 Task: Add Ancient Nutrition Pure Bone Broth Collagen to the cart.
Action: Mouse moved to (254, 115)
Screenshot: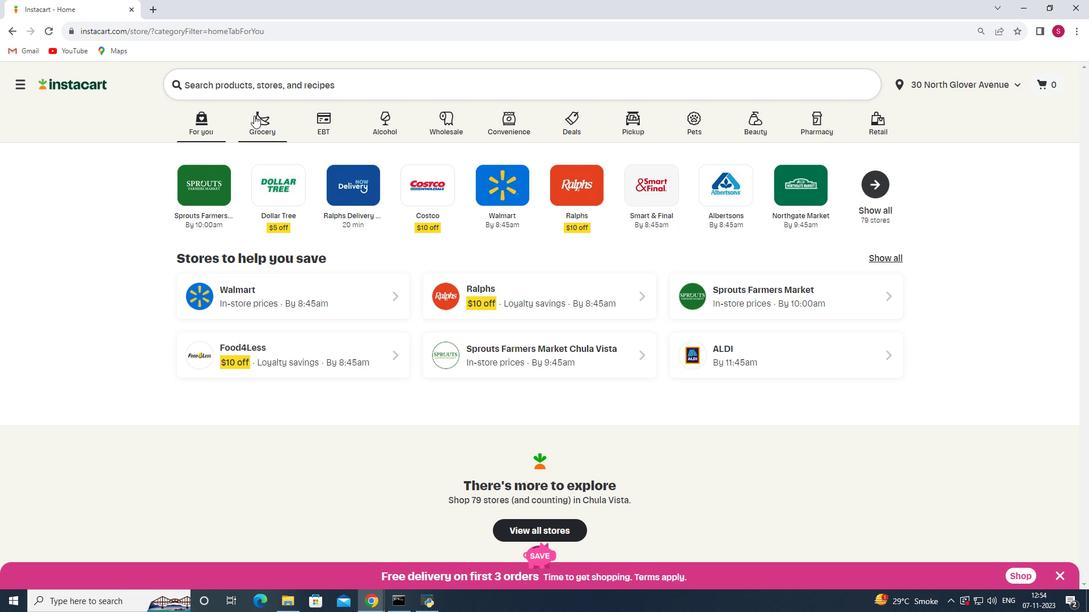 
Action: Mouse pressed left at (254, 115)
Screenshot: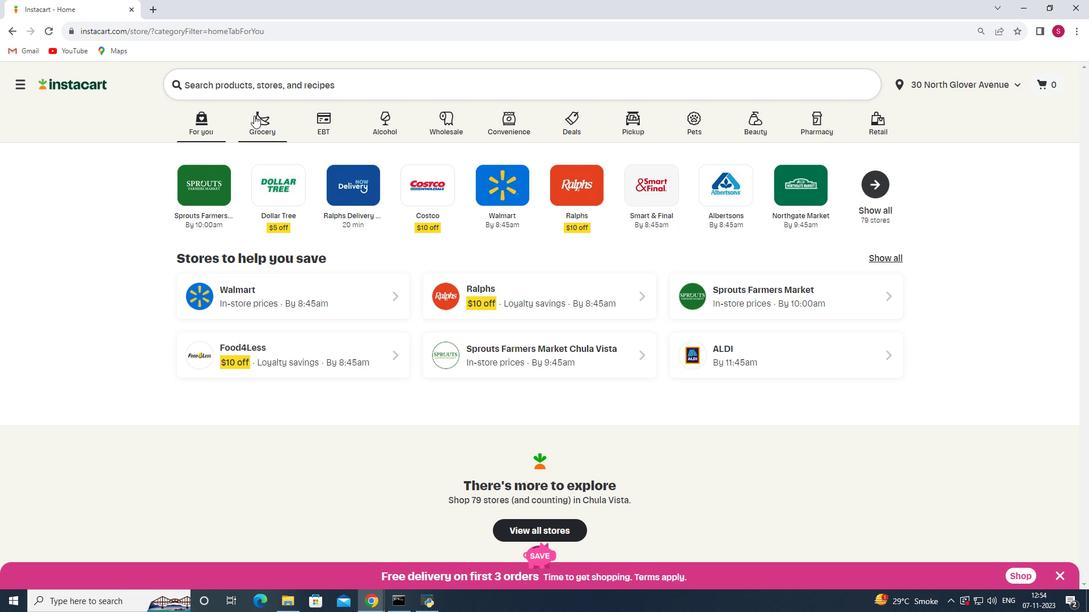 
Action: Mouse moved to (237, 315)
Screenshot: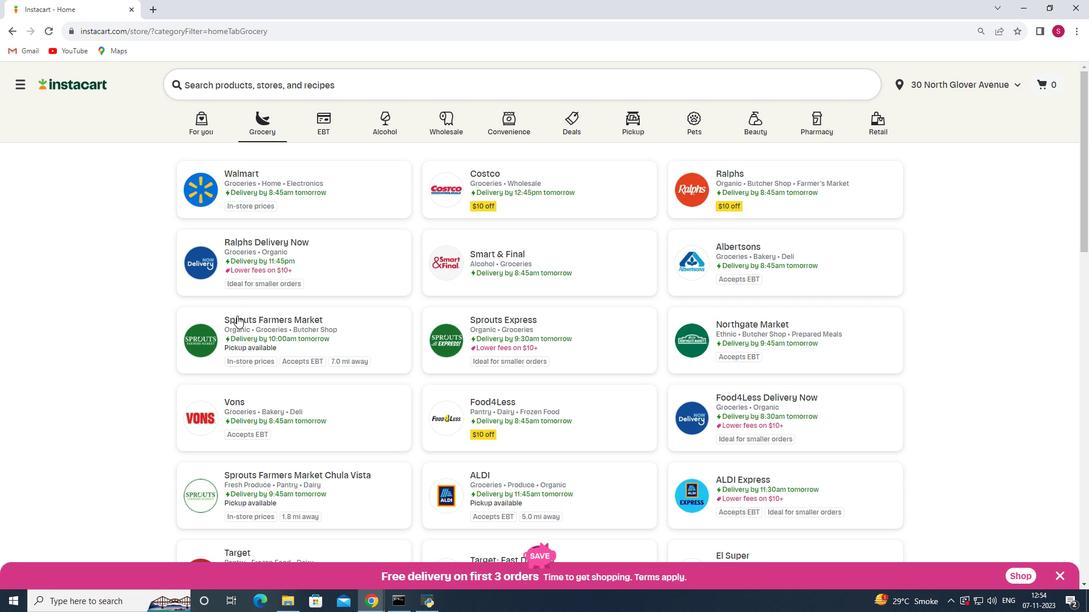 
Action: Mouse pressed left at (237, 315)
Screenshot: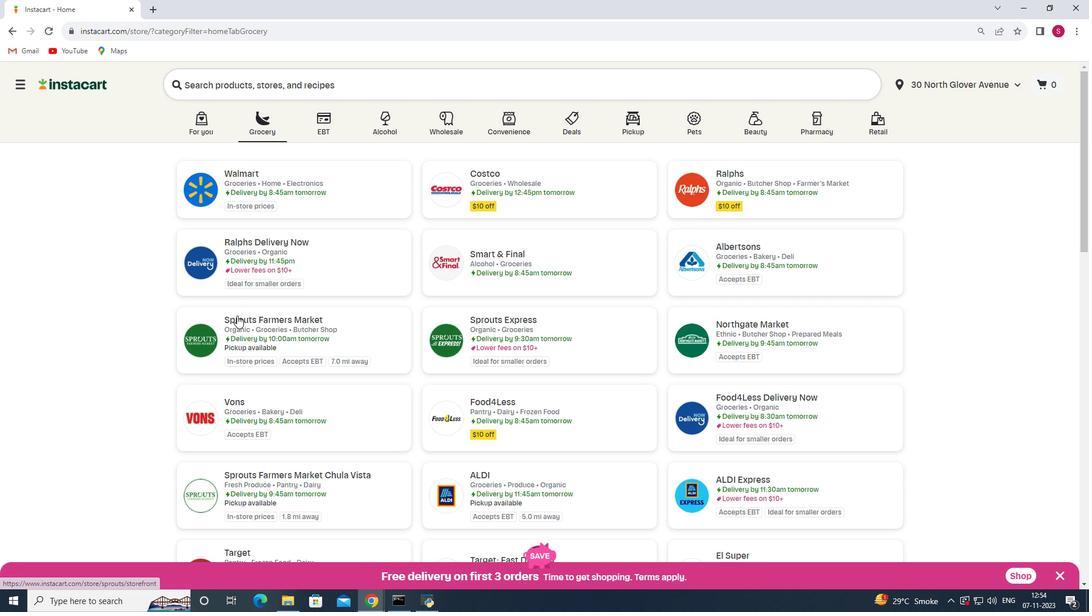 
Action: Mouse moved to (96, 322)
Screenshot: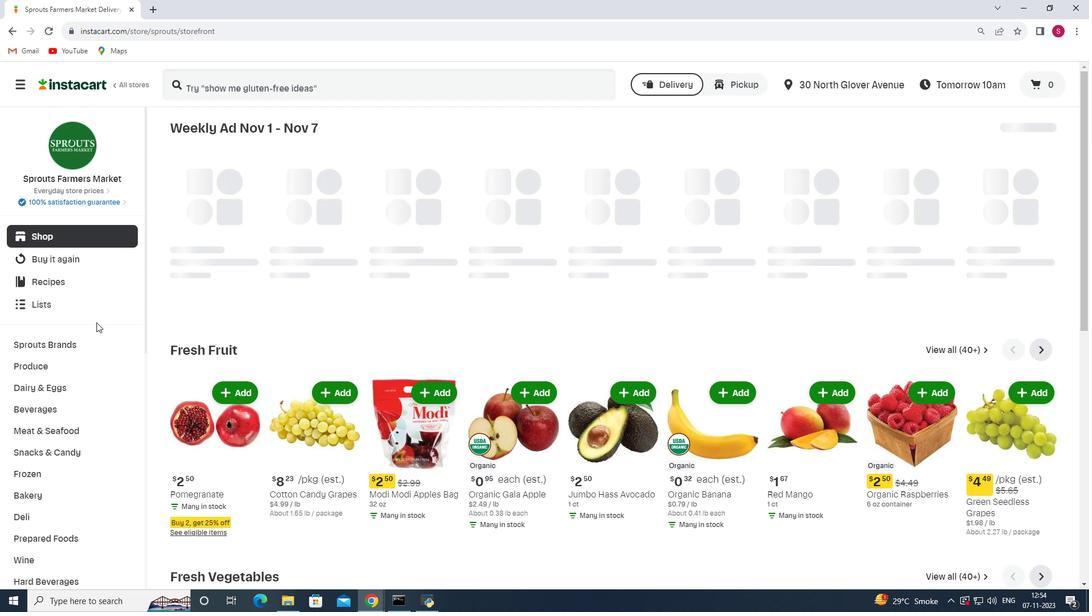 
Action: Mouse scrolled (96, 322) with delta (0, 0)
Screenshot: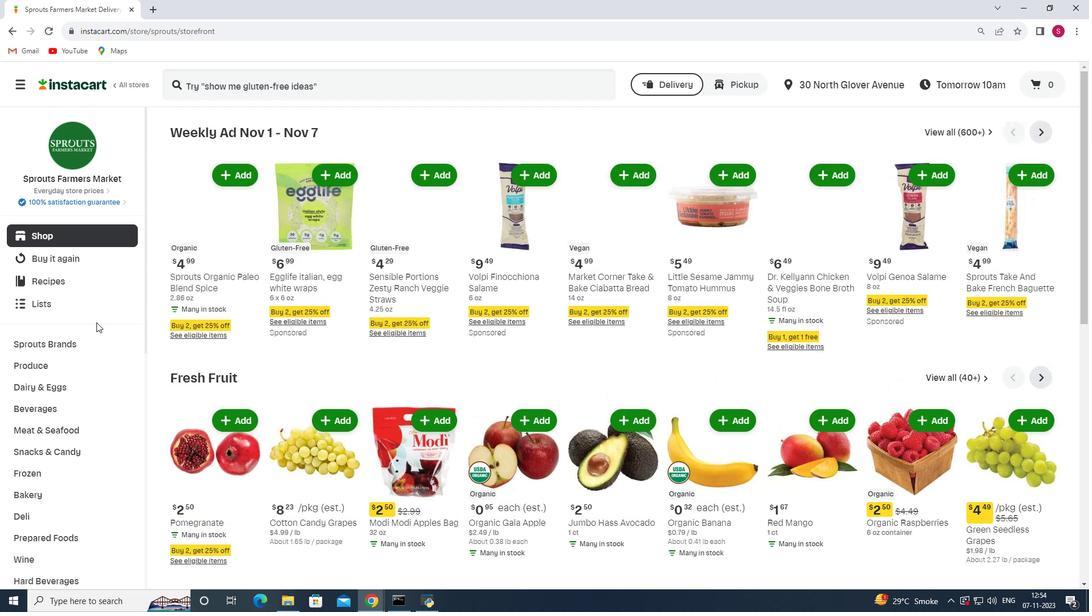 
Action: Mouse scrolled (96, 322) with delta (0, 0)
Screenshot: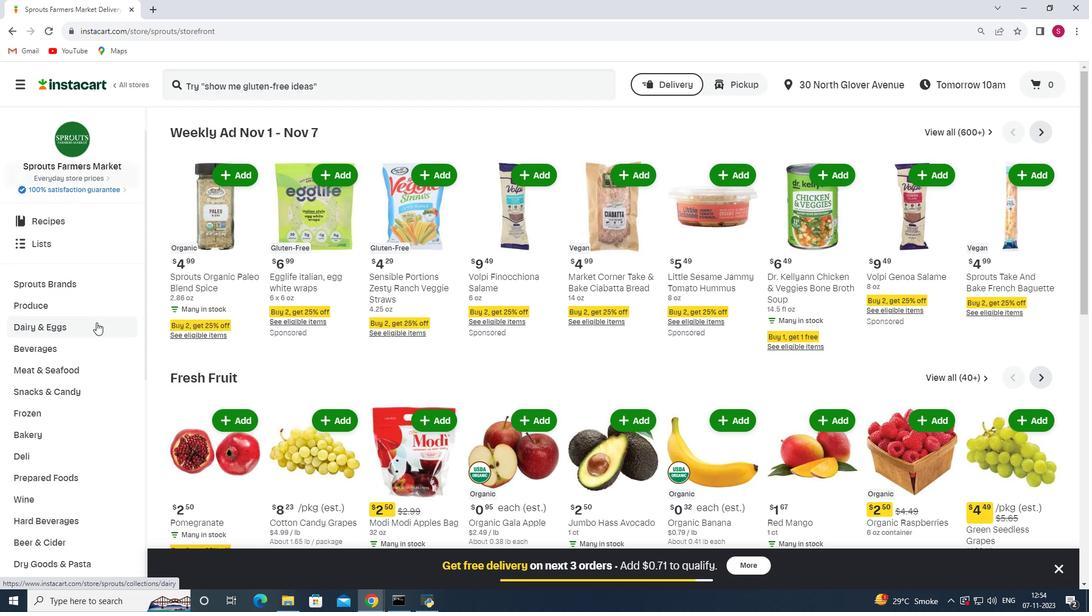 
Action: Mouse scrolled (96, 322) with delta (0, 0)
Screenshot: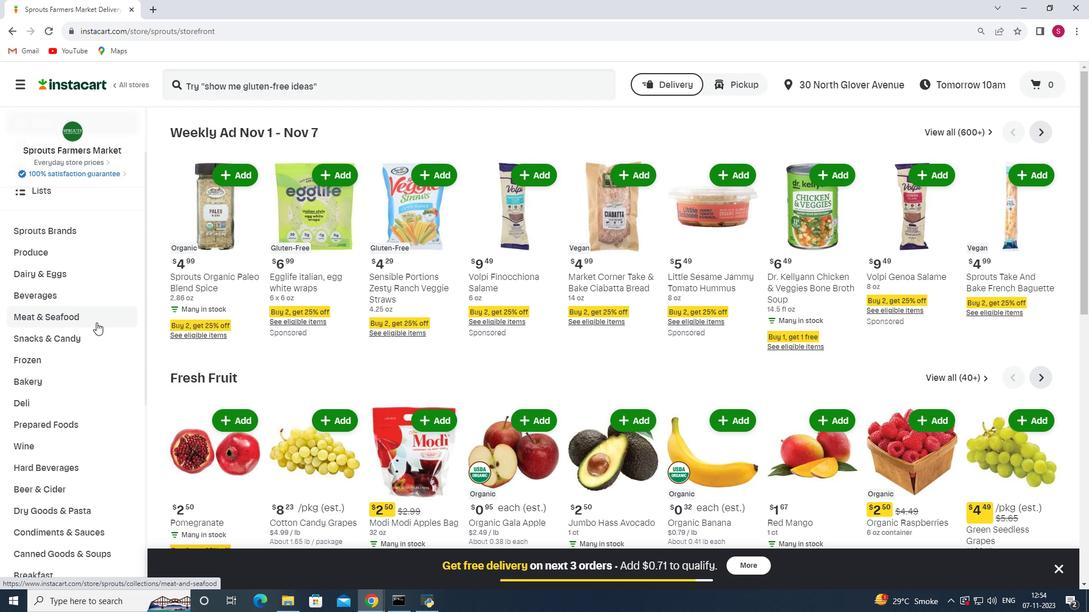 
Action: Mouse scrolled (96, 322) with delta (0, 0)
Screenshot: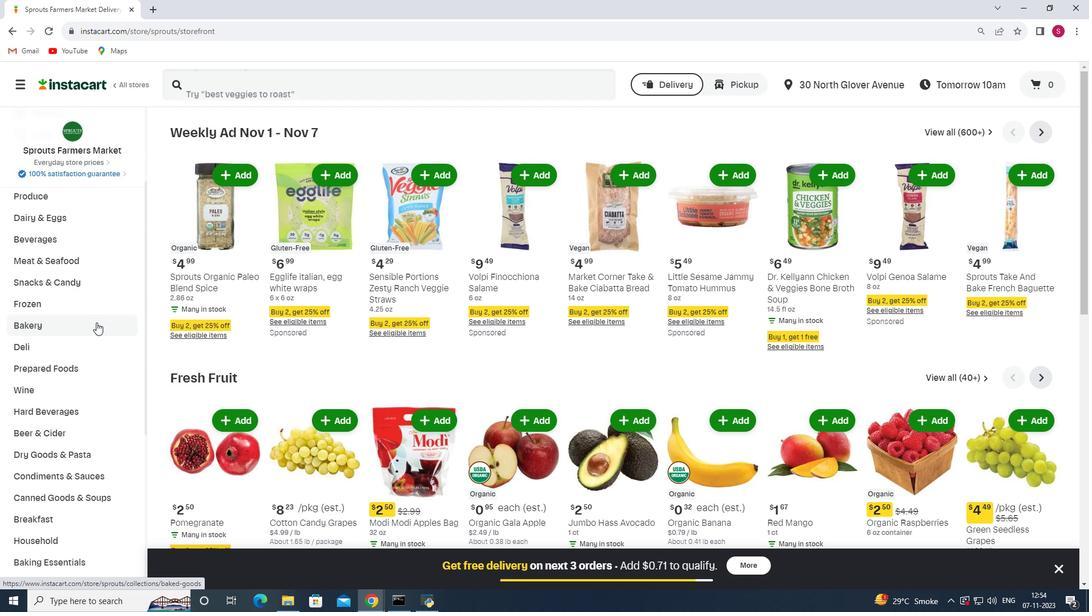 
Action: Mouse scrolled (96, 322) with delta (0, 0)
Screenshot: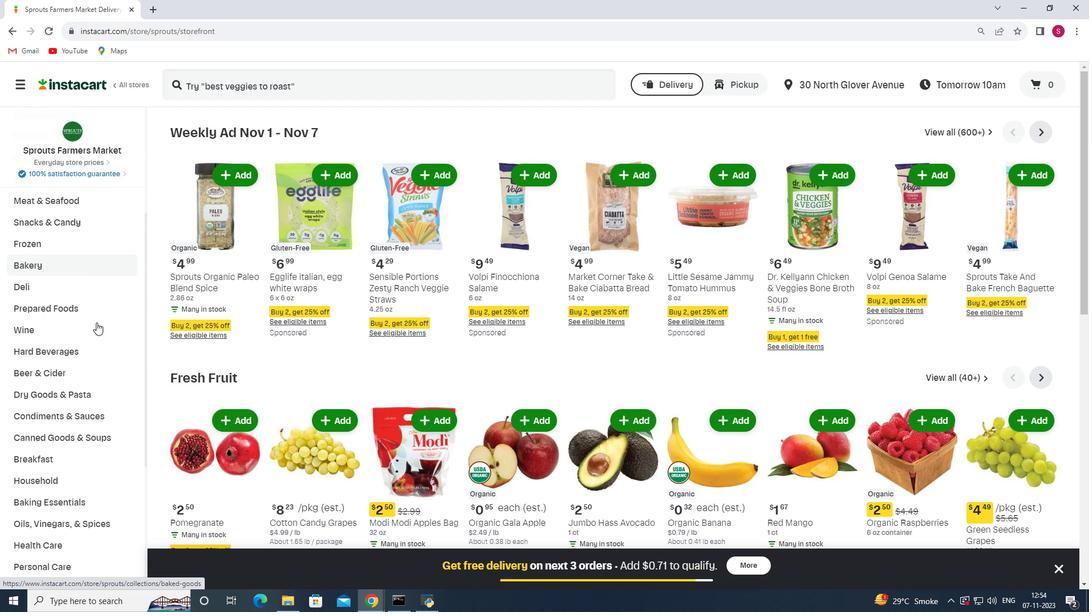 
Action: Mouse scrolled (96, 322) with delta (0, 0)
Screenshot: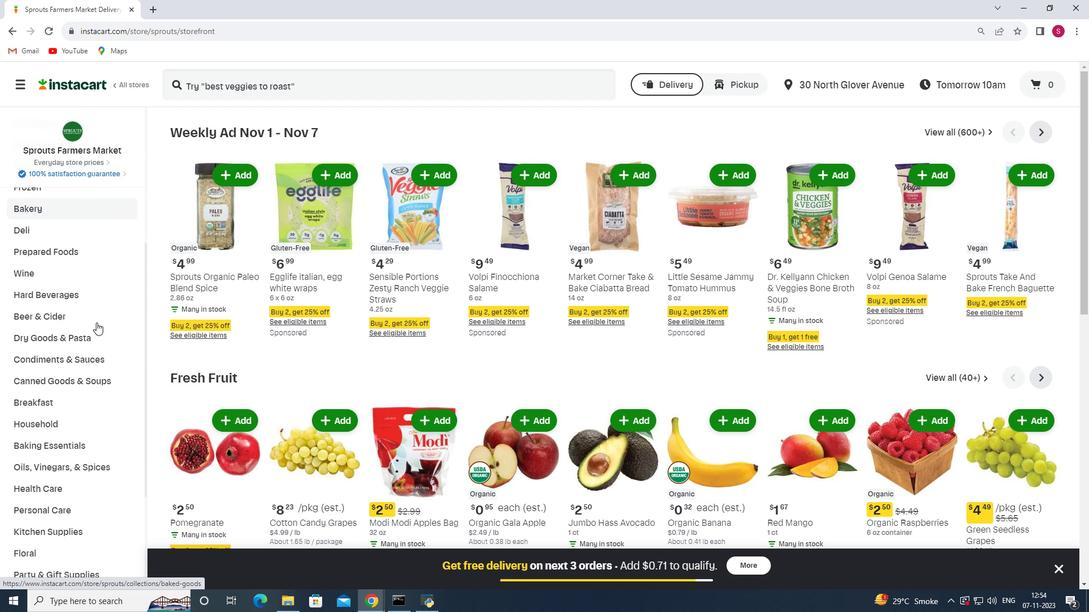 
Action: Mouse scrolled (96, 322) with delta (0, 0)
Screenshot: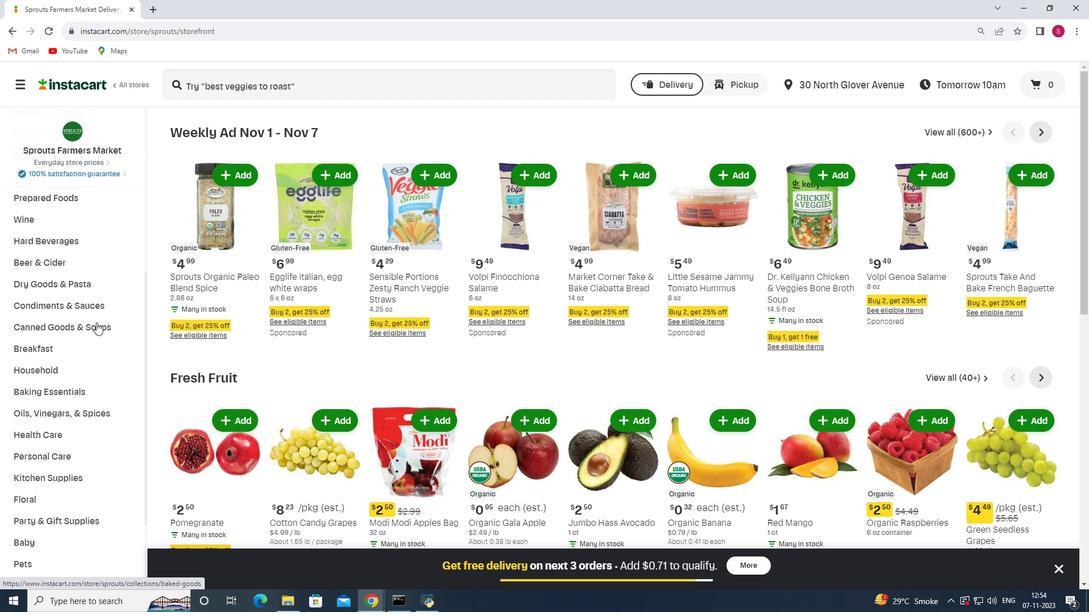
Action: Mouse scrolled (96, 322) with delta (0, 0)
Screenshot: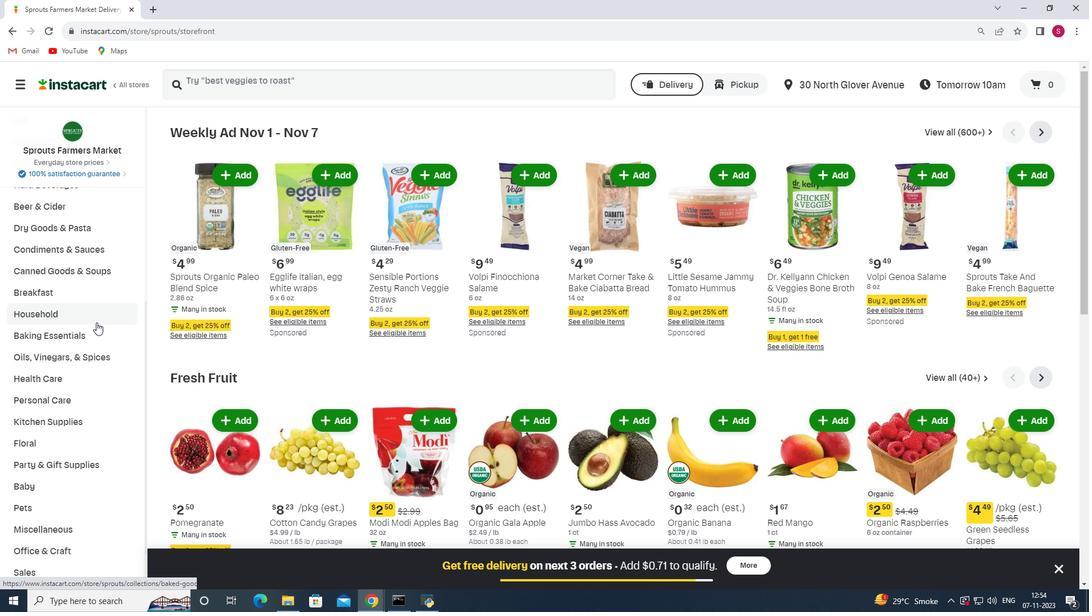 
Action: Mouse pressed left at (96, 322)
Screenshot: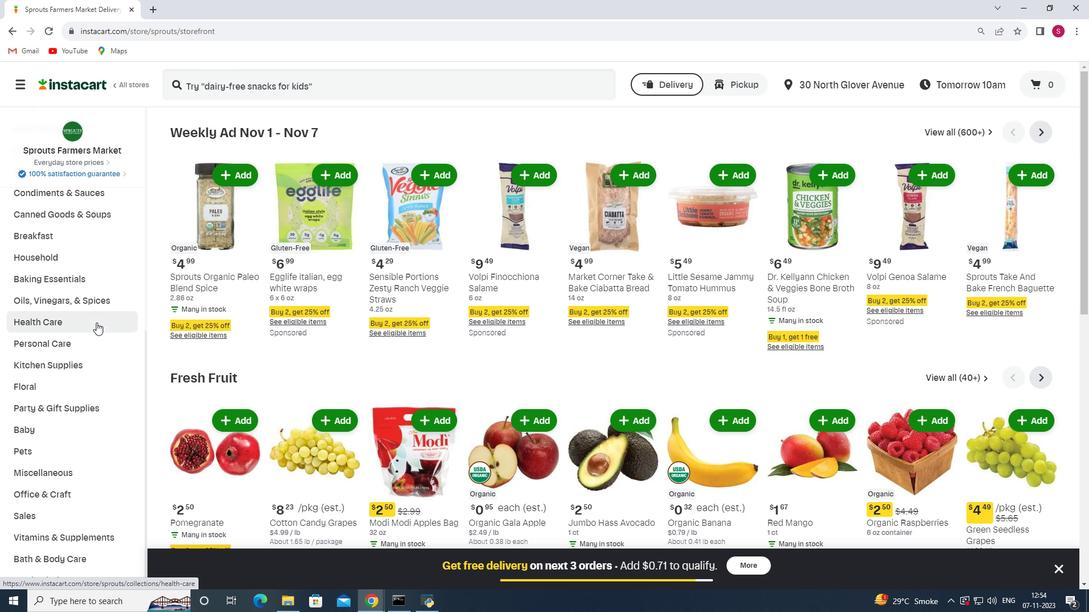
Action: Mouse moved to (396, 159)
Screenshot: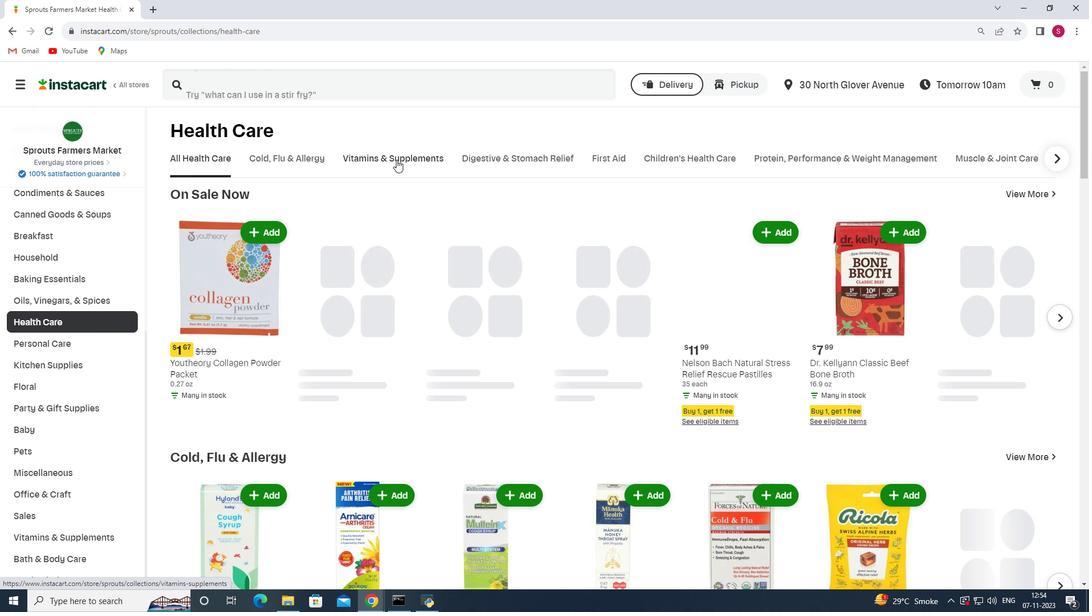 
Action: Mouse pressed left at (396, 159)
Screenshot: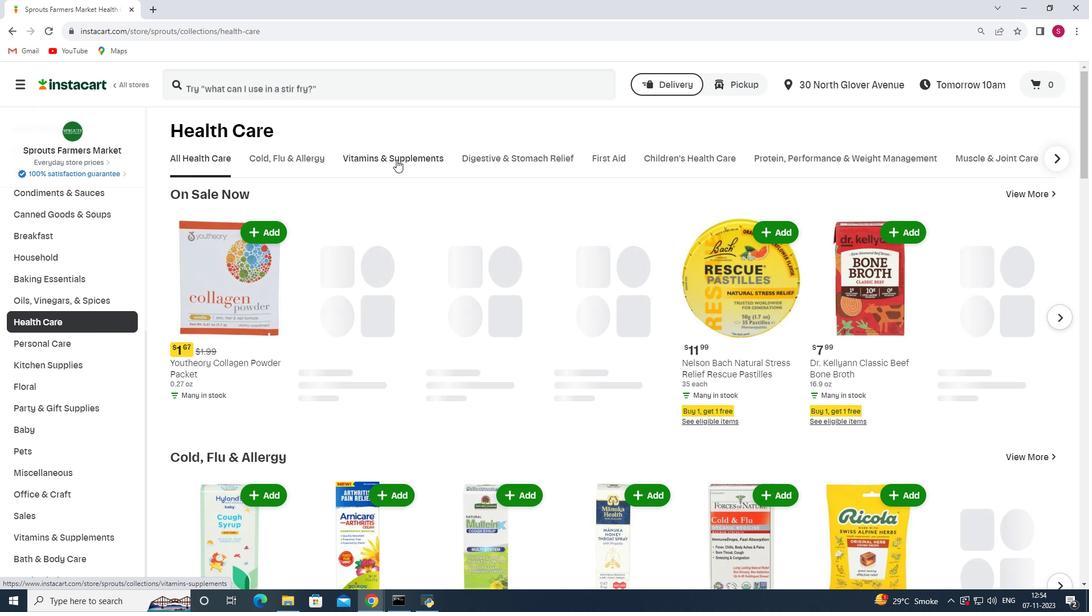 
Action: Mouse moved to (449, 211)
Screenshot: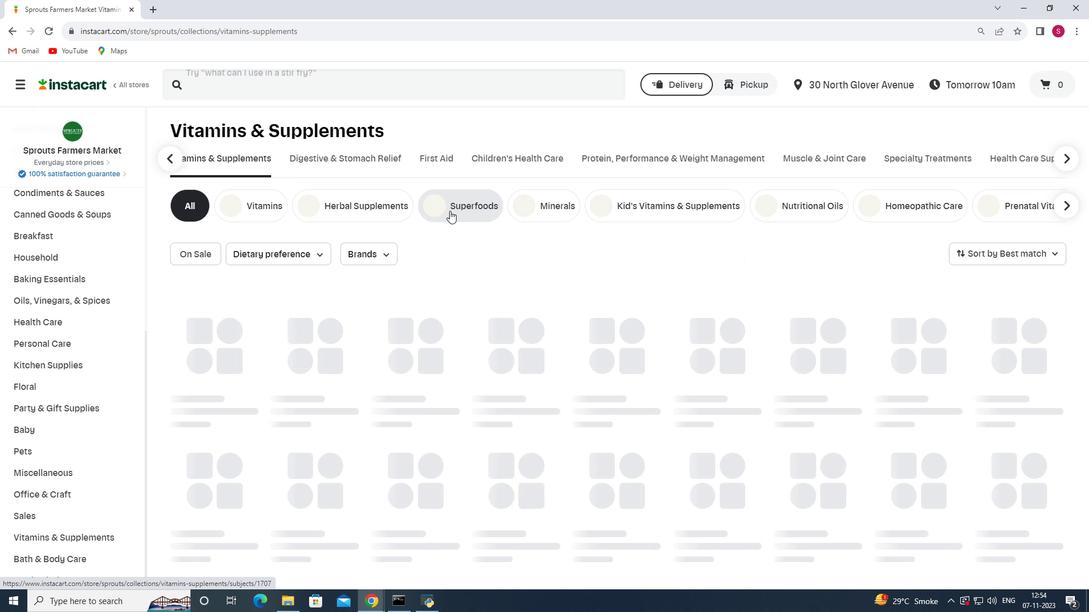 
Action: Mouse pressed left at (449, 211)
Screenshot: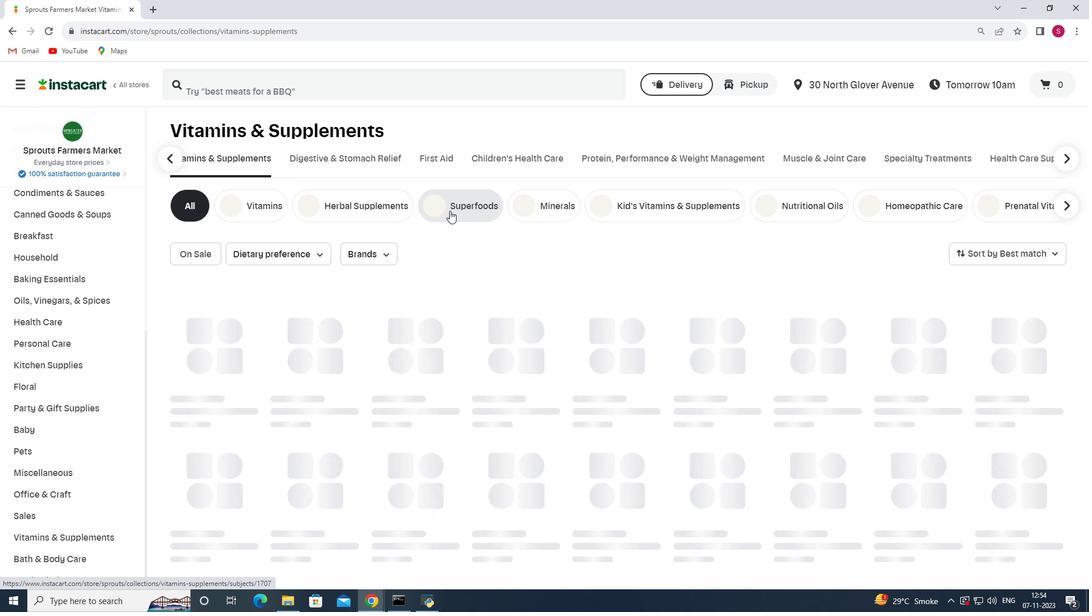 
Action: Mouse moved to (271, 81)
Screenshot: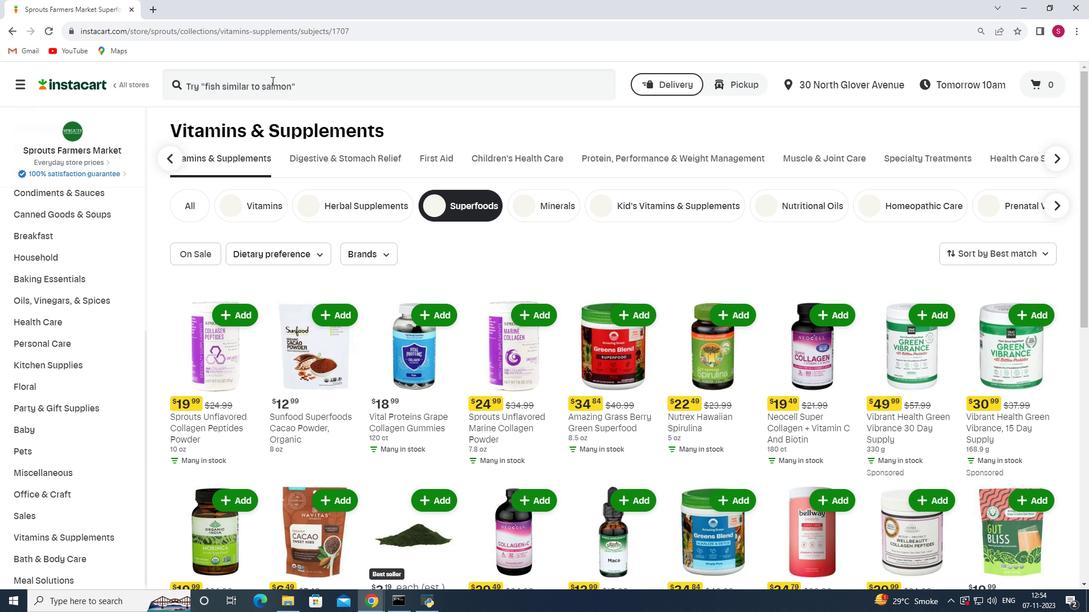 
Action: Mouse pressed left at (271, 81)
Screenshot: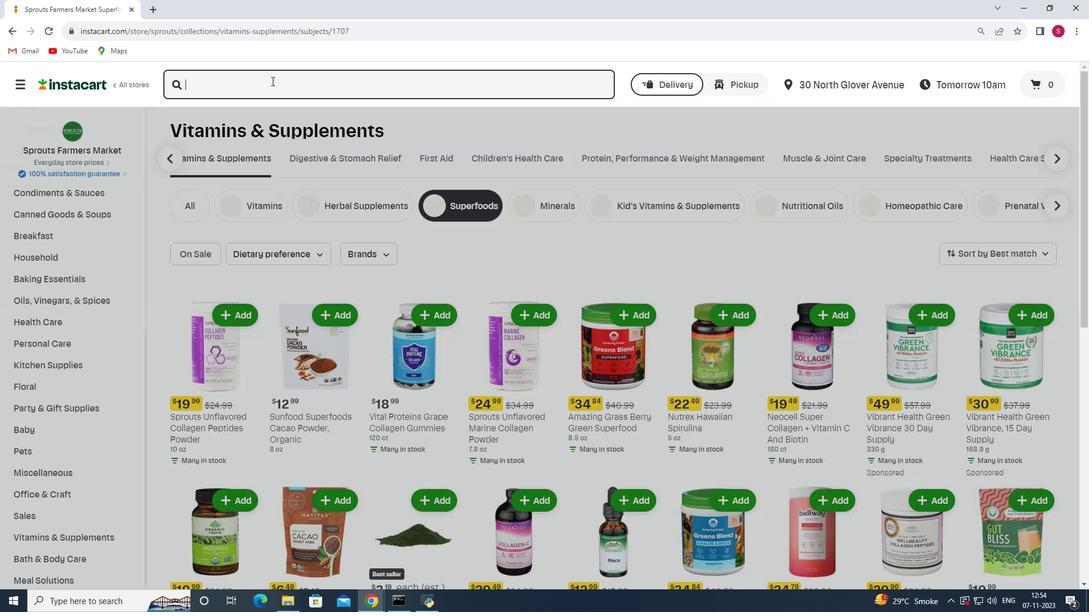 
Action: Key pressed <Key.shift>Ancient<Key.space><Key.shift>Nutrition<Key.space><Key.shift>pure<Key.space><Key.shift>Bone<Key.space><Key.shift>Broth<Key.space><Key.shift>Collagen<Key.space><Key.enter>
Screenshot: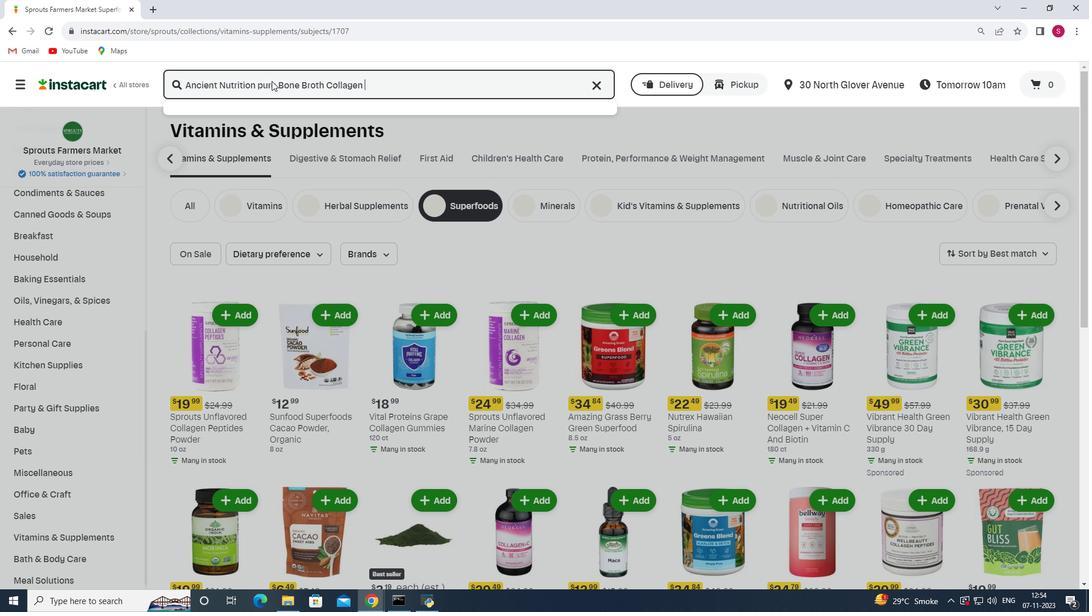 
Action: Mouse moved to (307, 171)
Screenshot: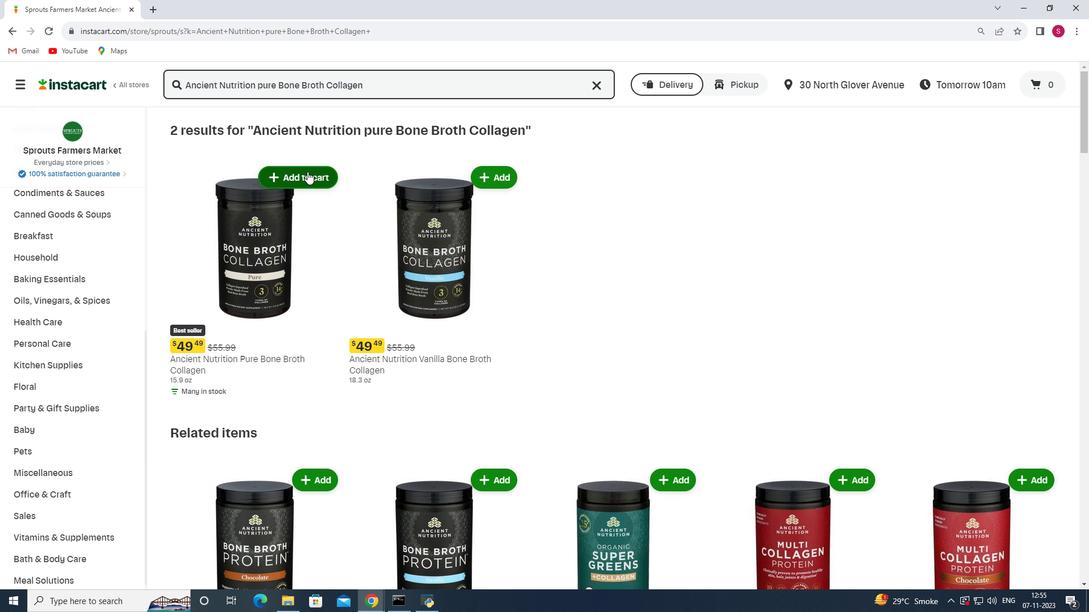 
Action: Mouse pressed left at (307, 171)
Screenshot: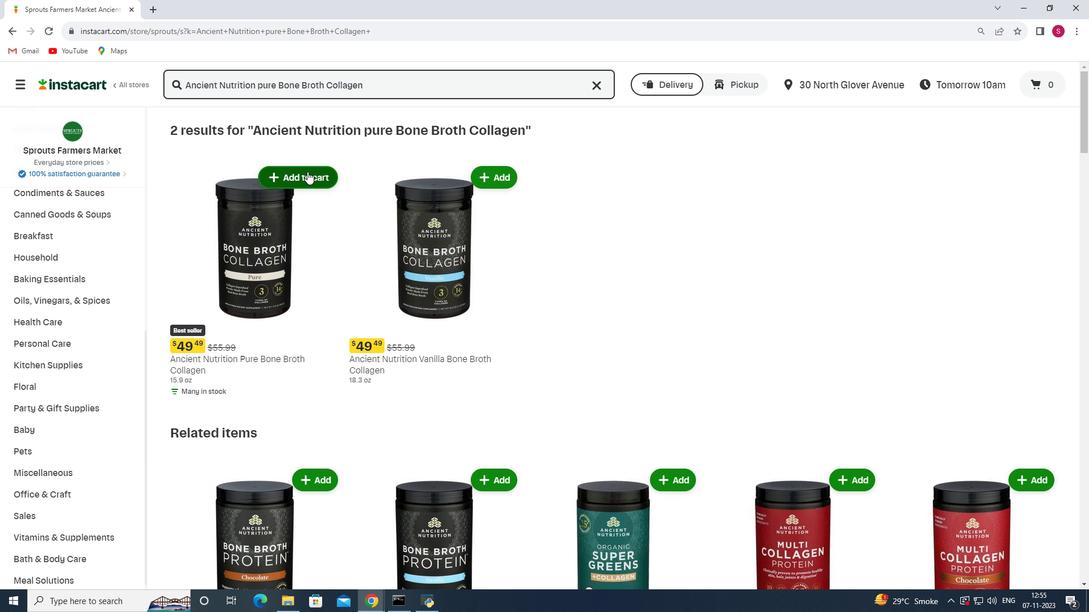 
Action: Mouse moved to (310, 201)
Screenshot: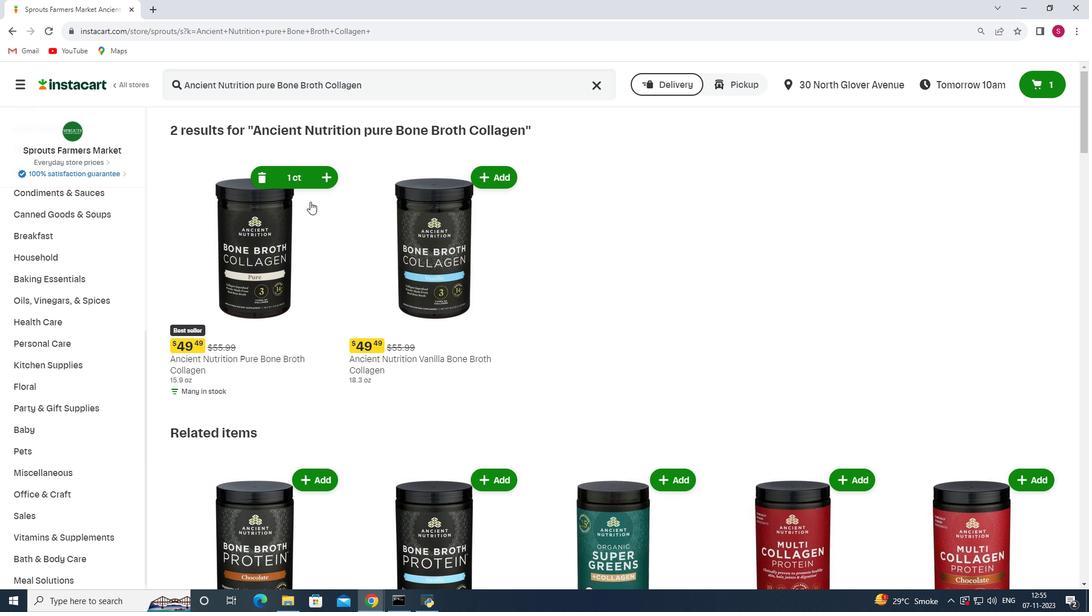 
